 Task: Edit the theme color of the profile "Smith" to Dark blue.
Action: Mouse moved to (1294, 32)
Screenshot: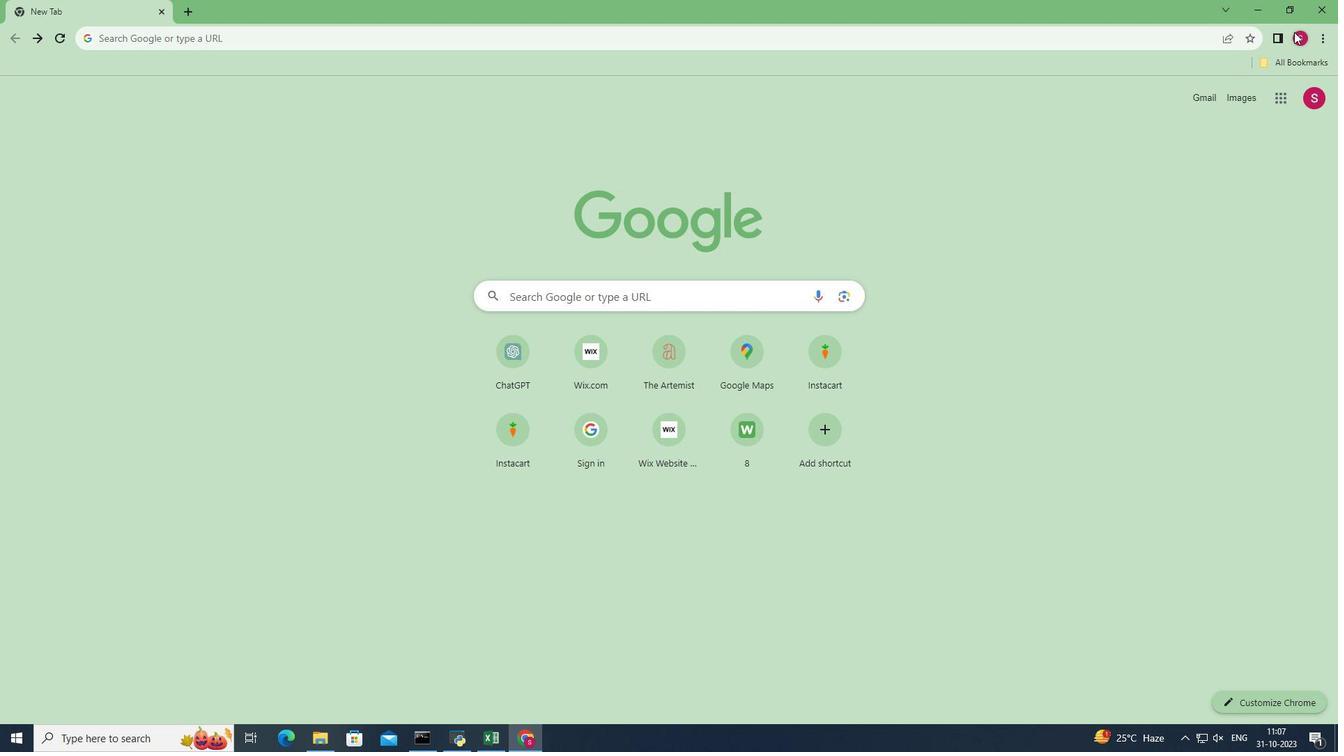 
Action: Mouse pressed left at (1294, 32)
Screenshot: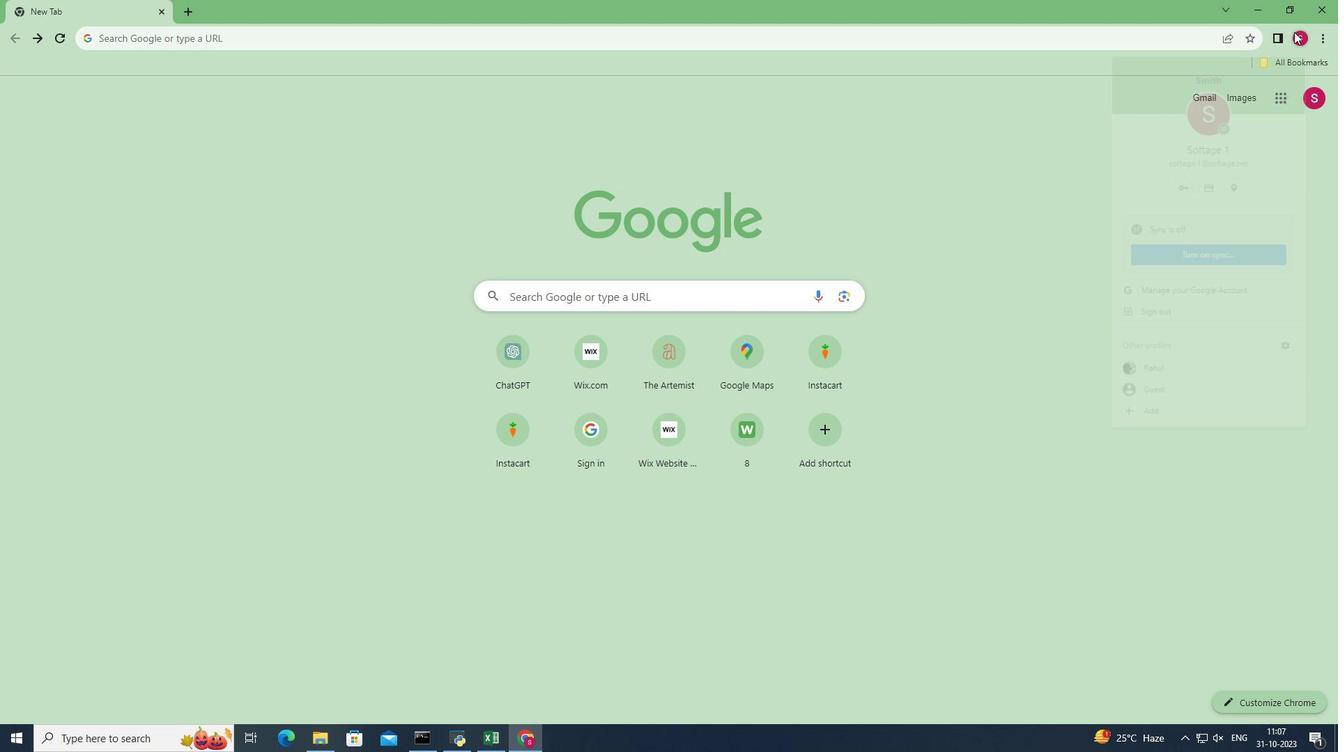 
Action: Mouse moved to (1288, 353)
Screenshot: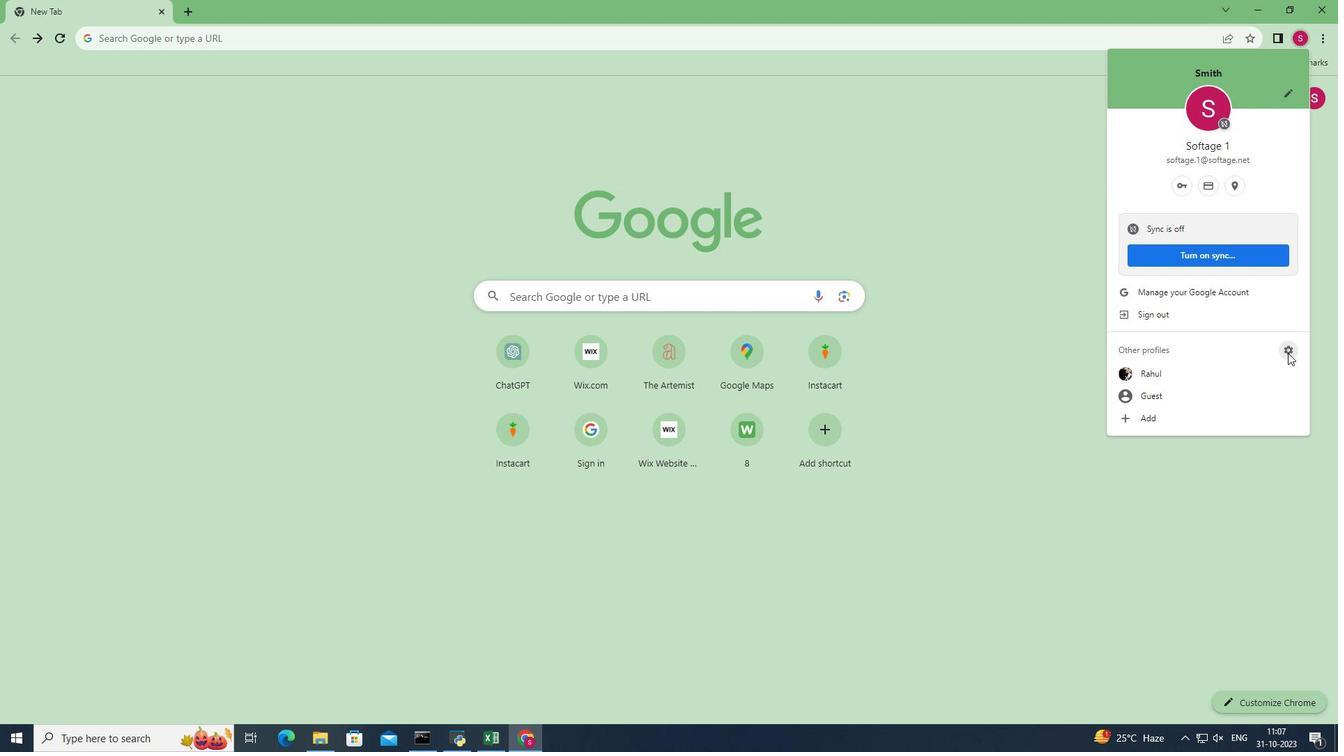 
Action: Mouse pressed left at (1288, 353)
Screenshot: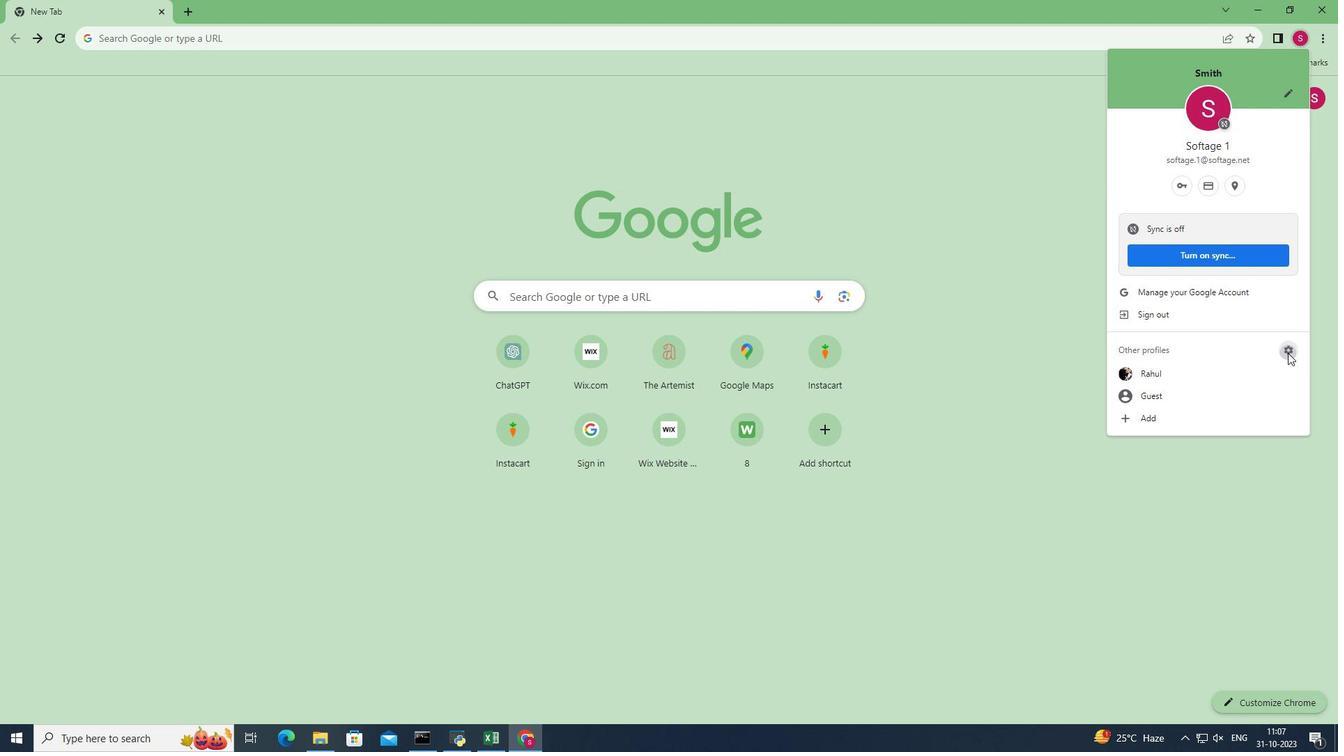 
Action: Mouse pressed left at (1288, 353)
Screenshot: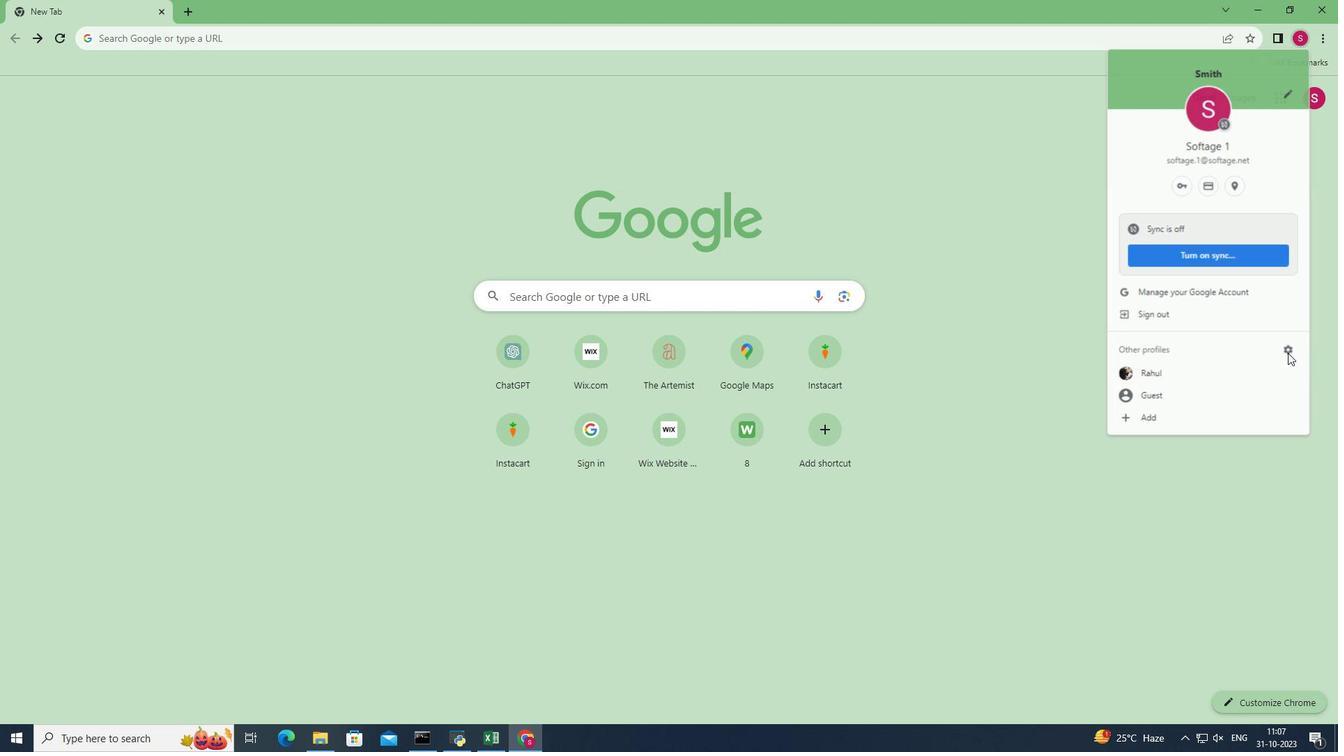 
Action: Mouse moved to (717, 377)
Screenshot: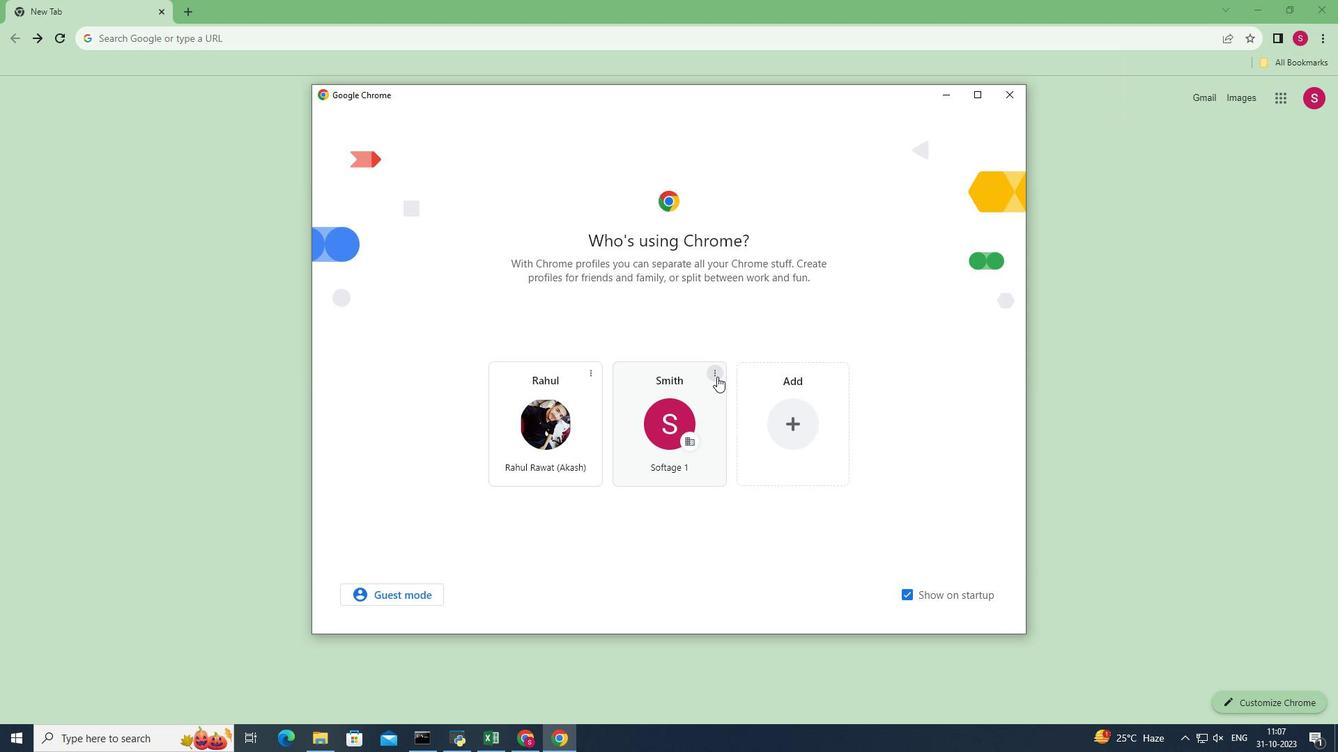 
Action: Mouse pressed left at (717, 377)
Screenshot: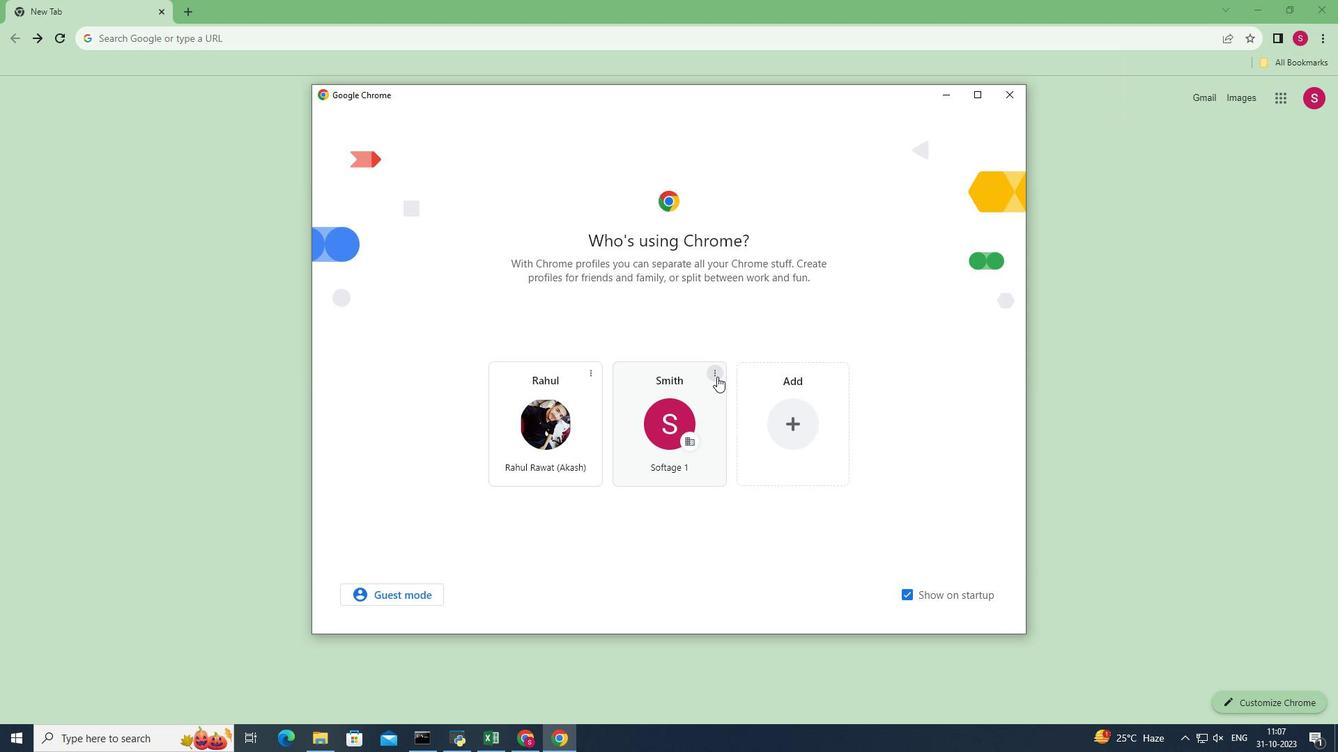 
Action: Mouse pressed left at (717, 377)
Screenshot: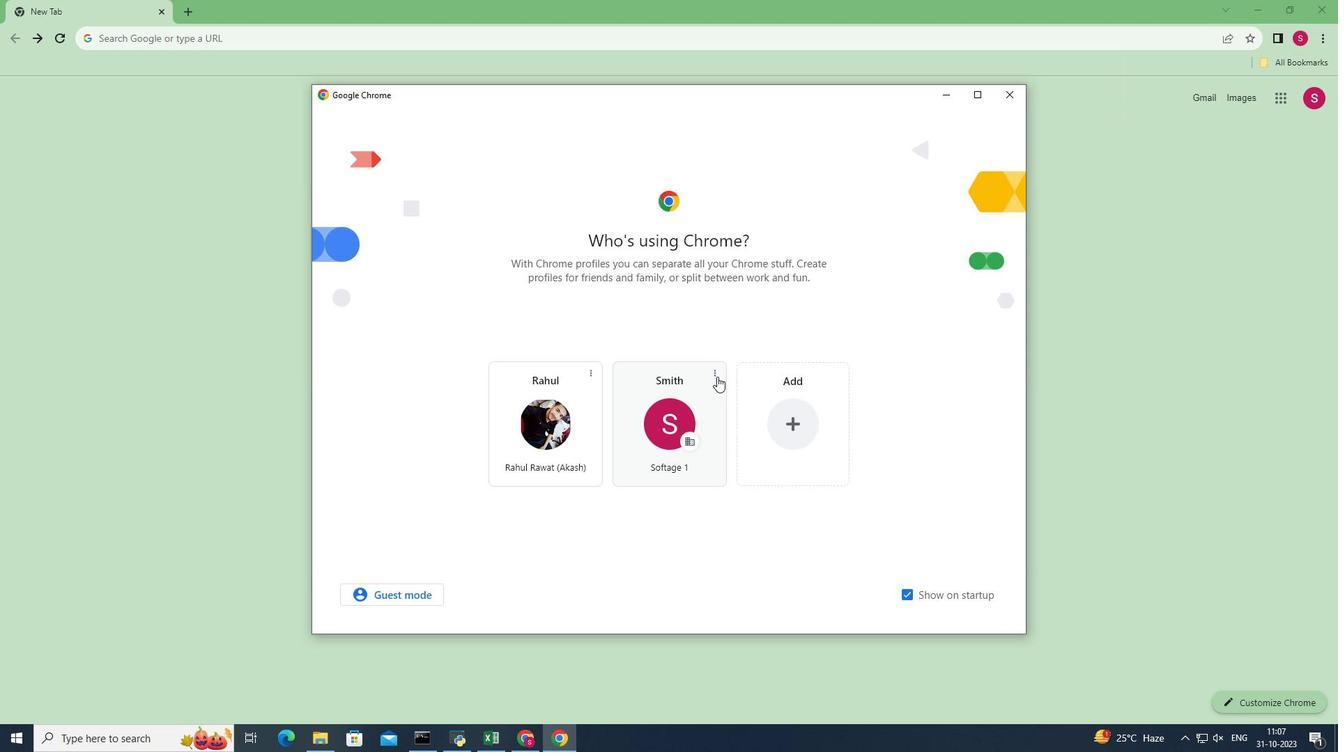 
Action: Mouse moved to (764, 485)
Screenshot: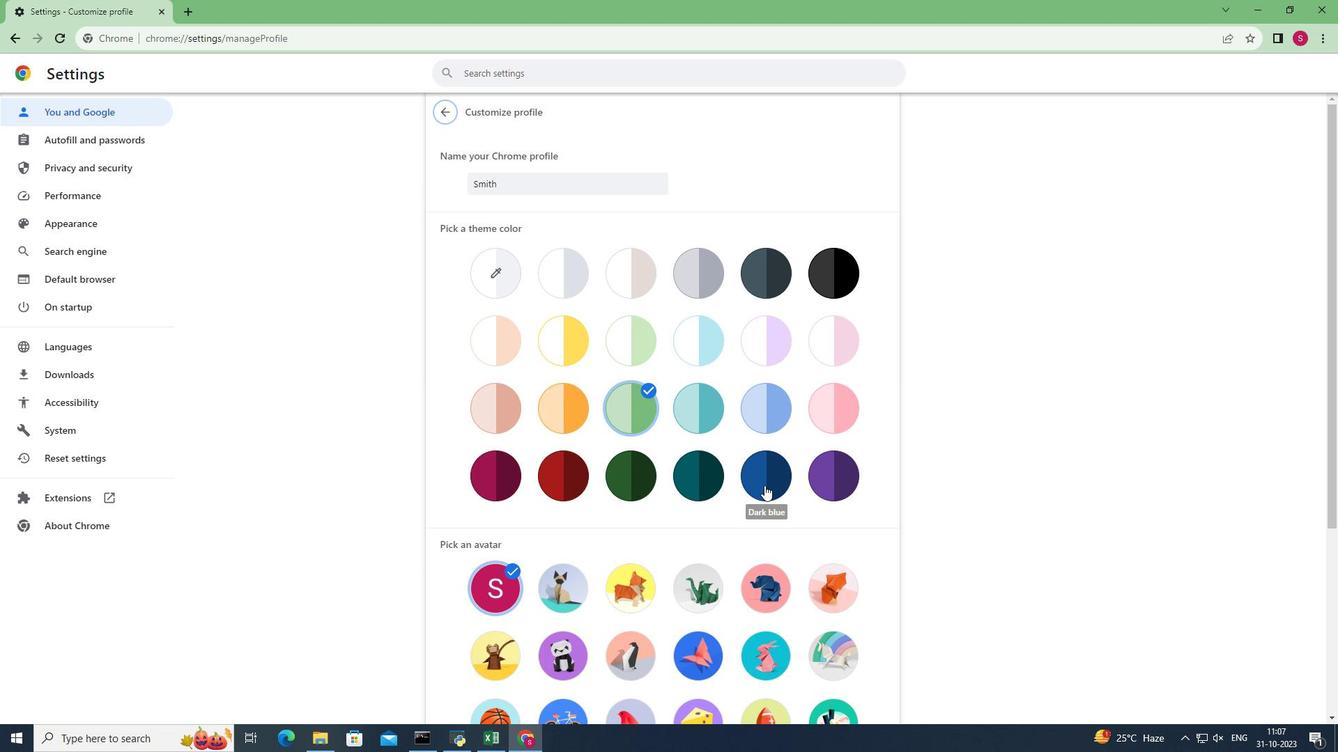 
Action: Mouse pressed left at (764, 485)
Screenshot: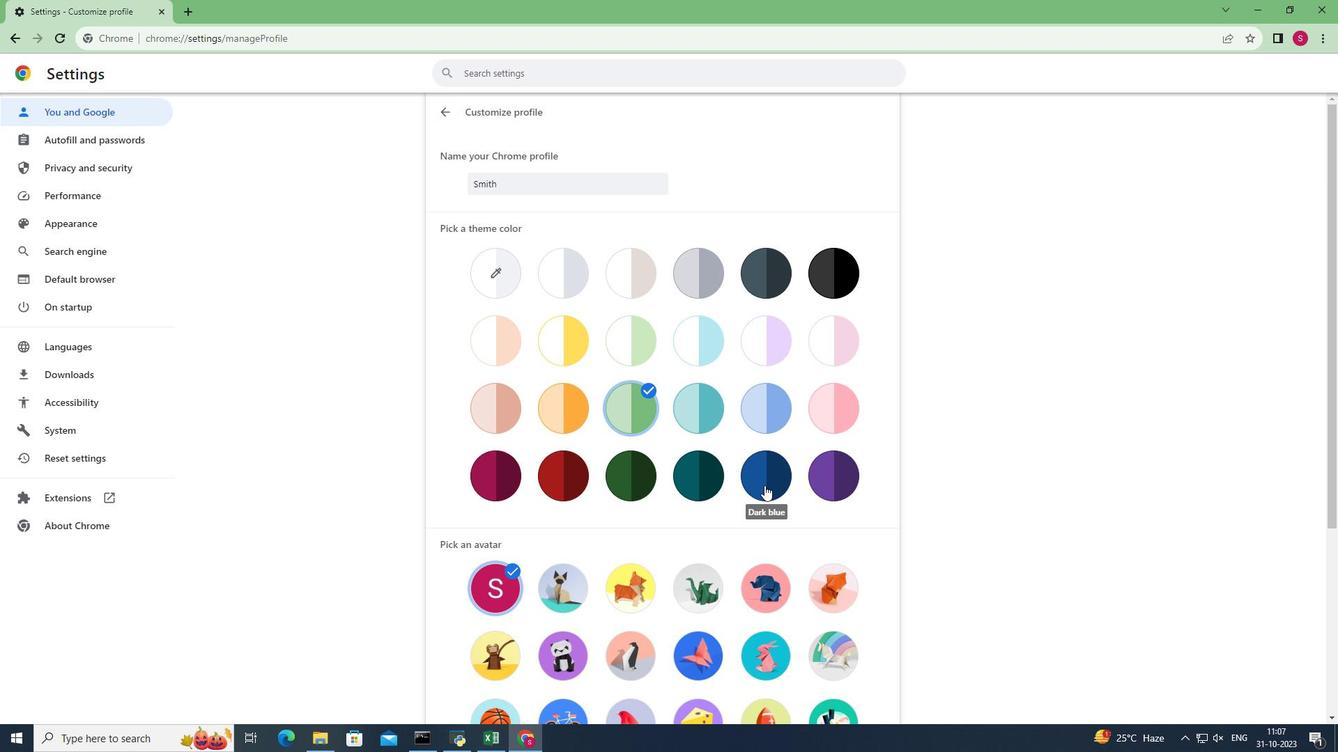 
Action: Mouse moved to (769, 486)
Screenshot: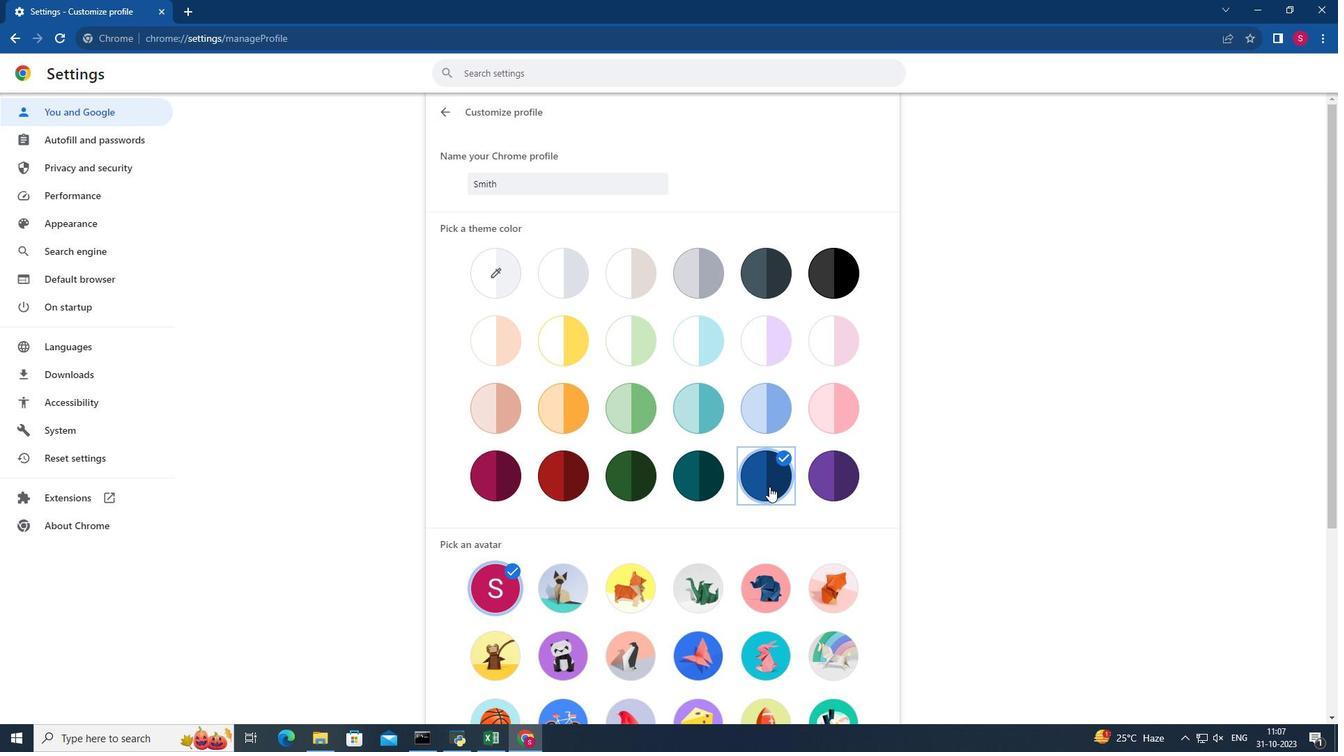 
